 Task: Add a condition where "Requester Is Assignee" in pending tickets.
Action: Mouse moved to (169, 412)
Screenshot: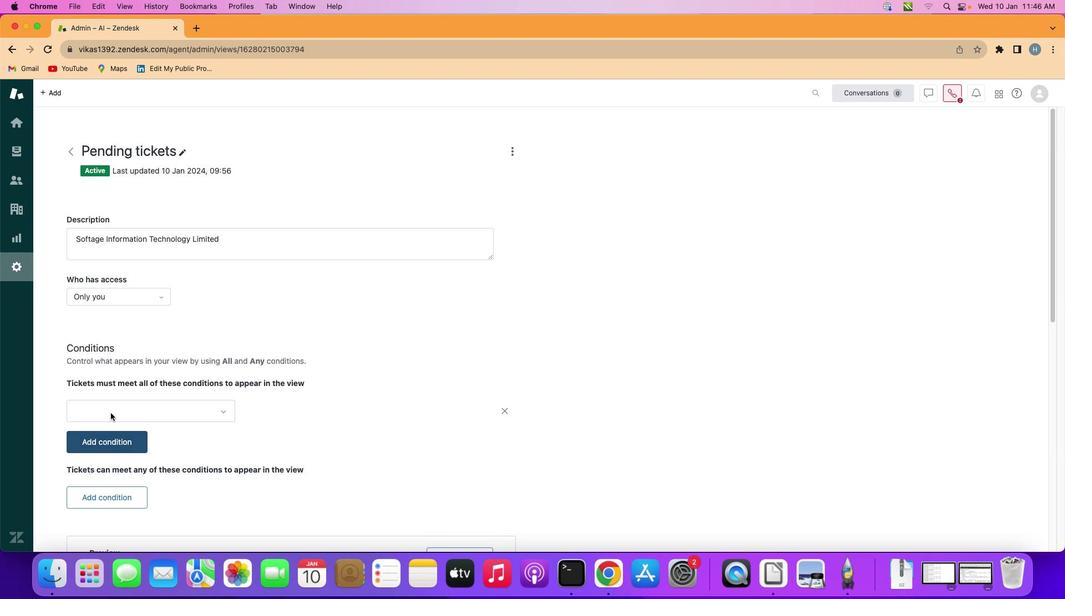 
Action: Mouse pressed left at (169, 412)
Screenshot: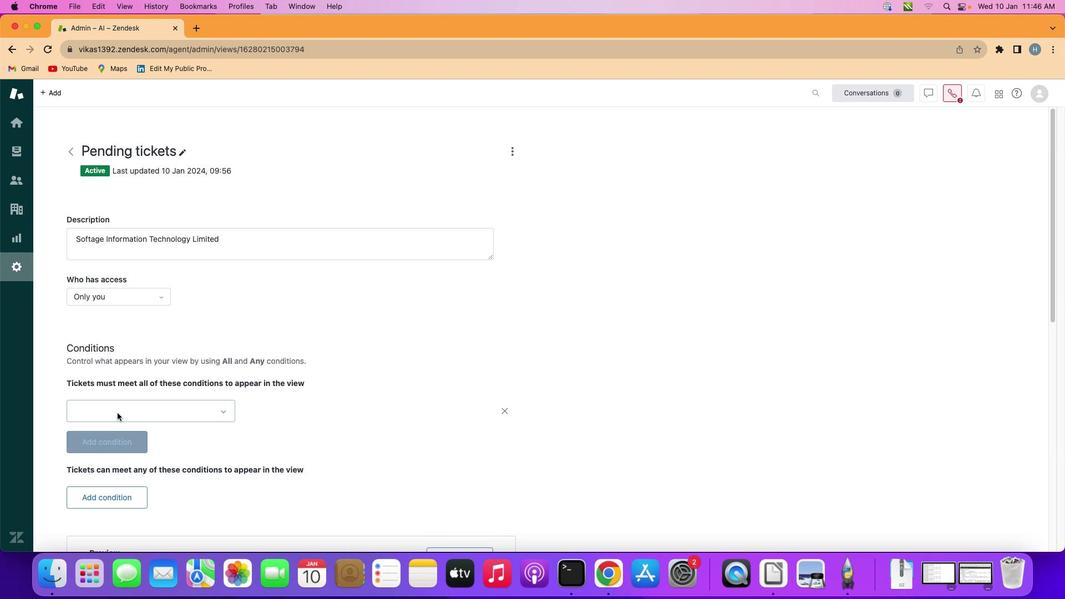 
Action: Mouse moved to (221, 411)
Screenshot: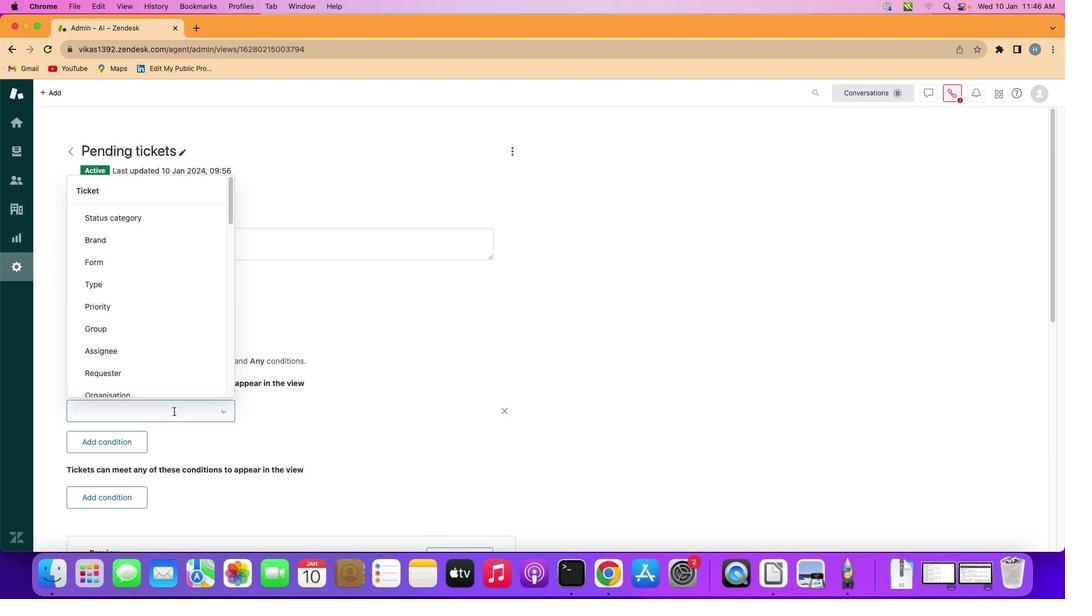 
Action: Mouse pressed left at (221, 411)
Screenshot: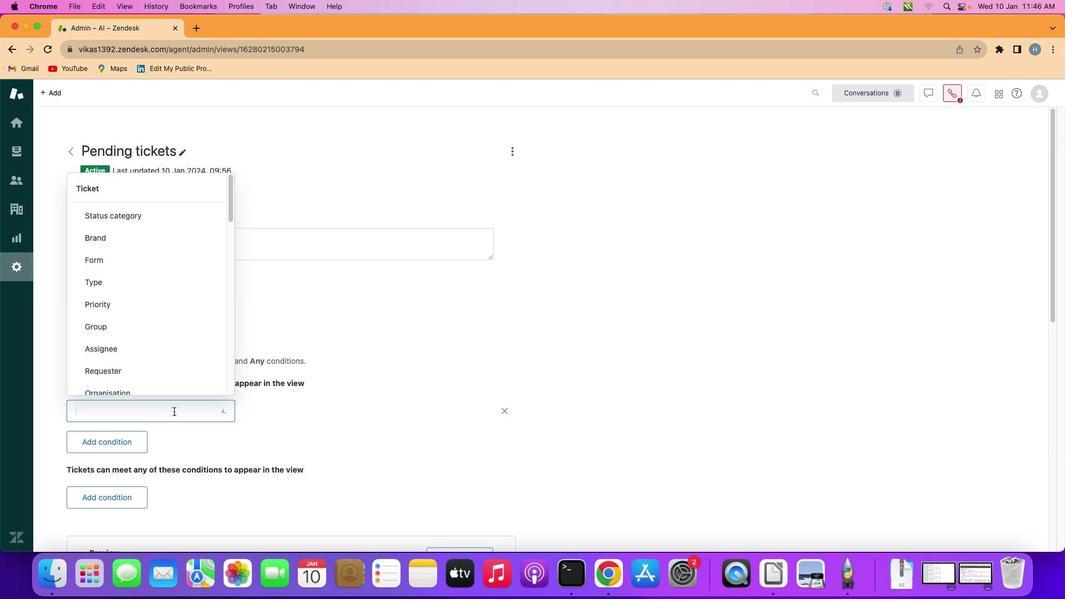 
Action: Mouse moved to (227, 370)
Screenshot: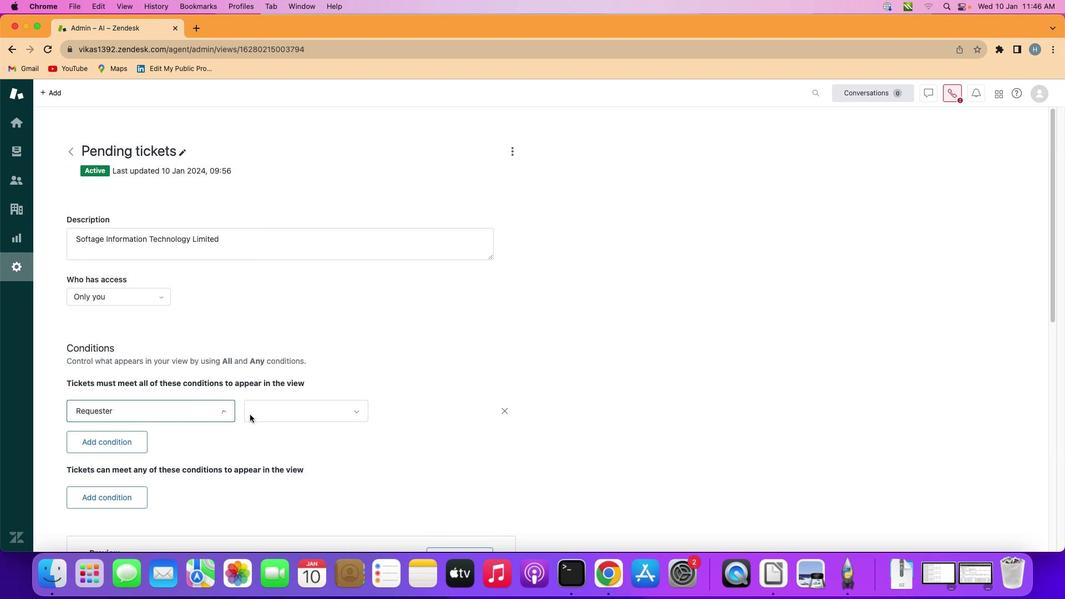 
Action: Mouse pressed left at (227, 370)
Screenshot: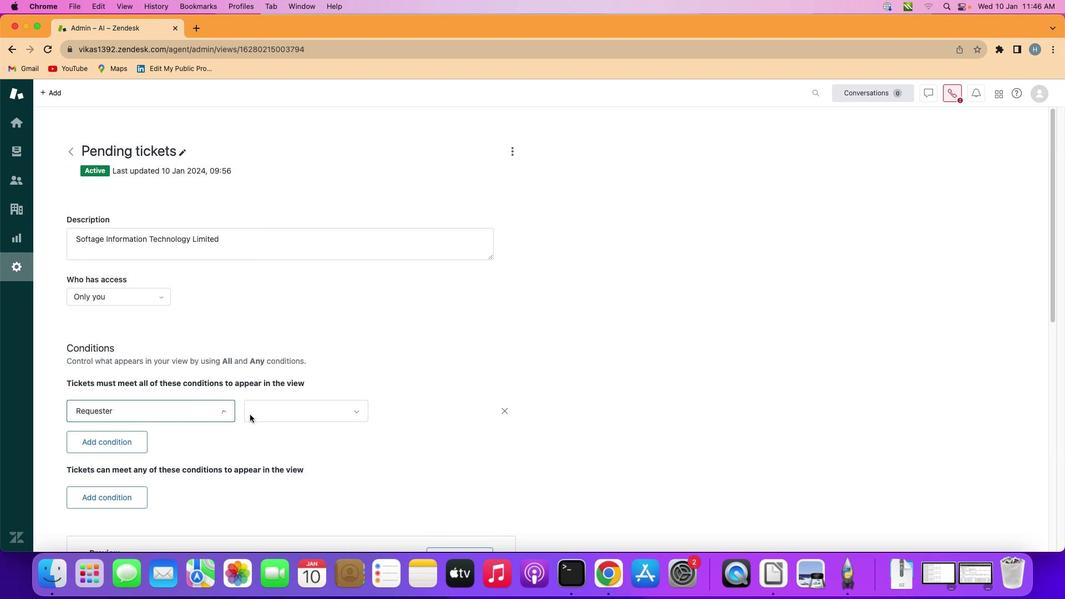 
Action: Mouse moved to (329, 413)
Screenshot: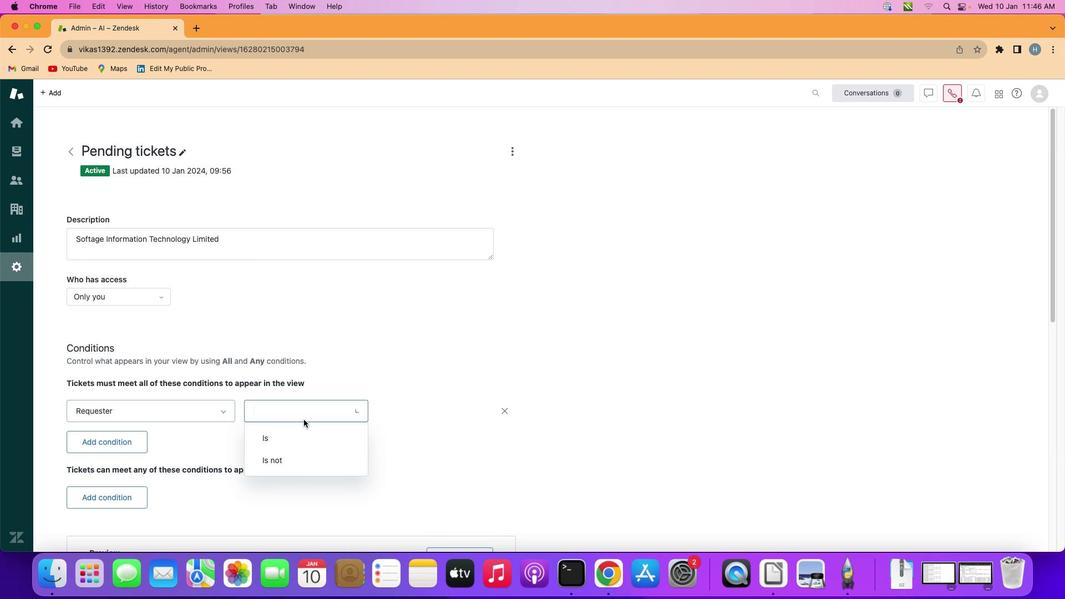 
Action: Mouse pressed left at (329, 413)
Screenshot: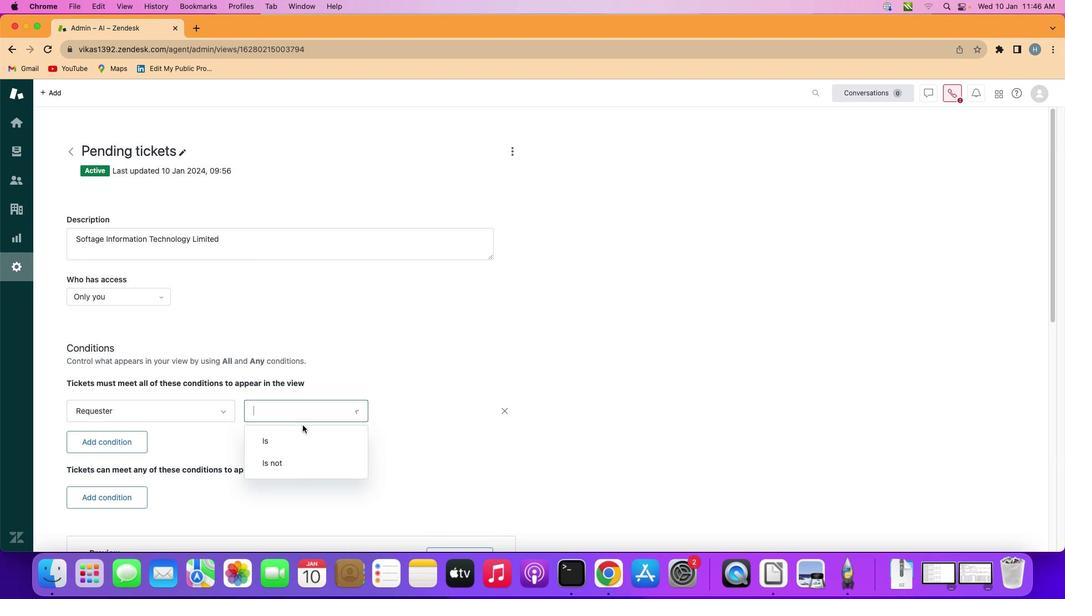 
Action: Mouse moved to (326, 428)
Screenshot: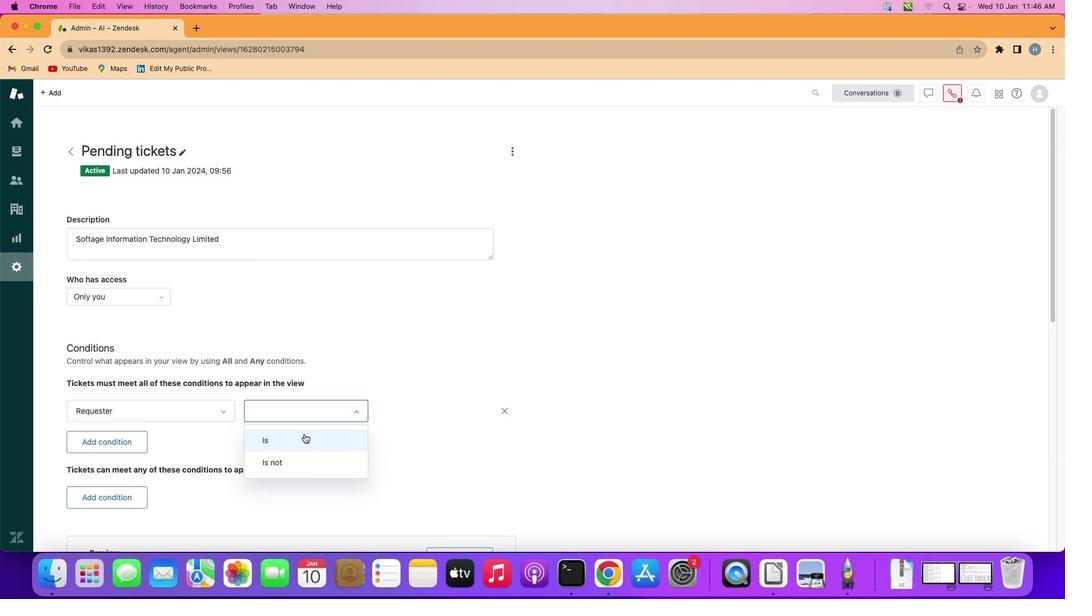 
Action: Mouse pressed left at (326, 428)
Screenshot: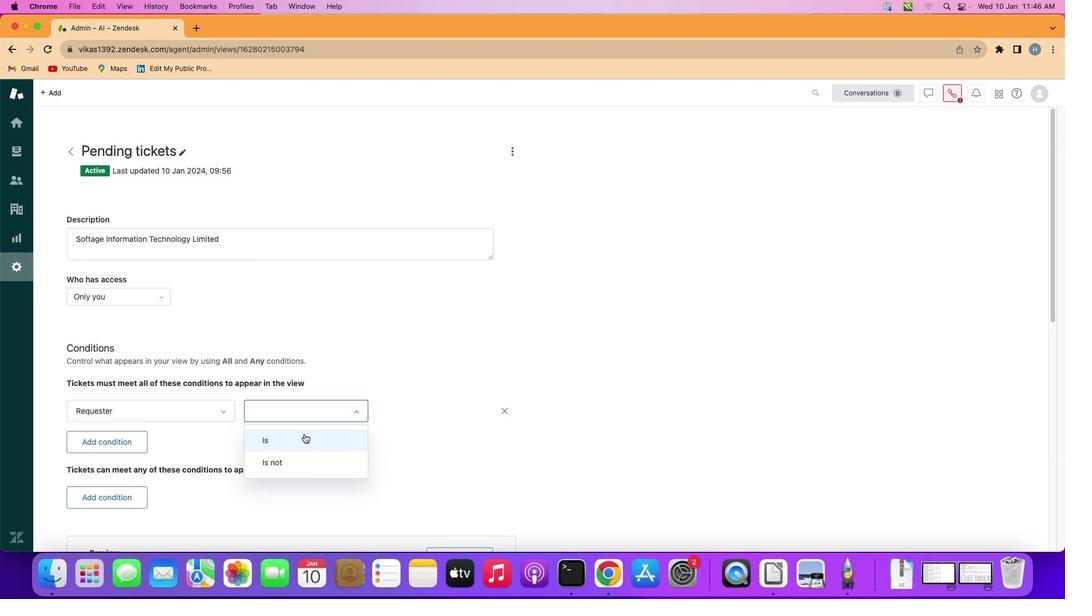 
Action: Mouse moved to (328, 435)
Screenshot: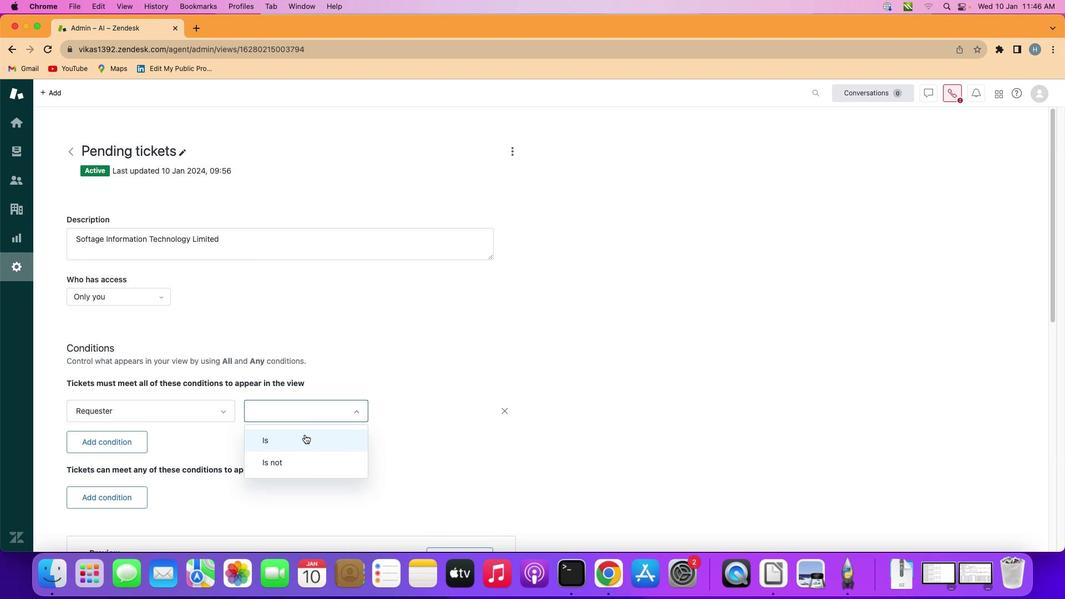 
Action: Mouse pressed left at (328, 435)
Screenshot: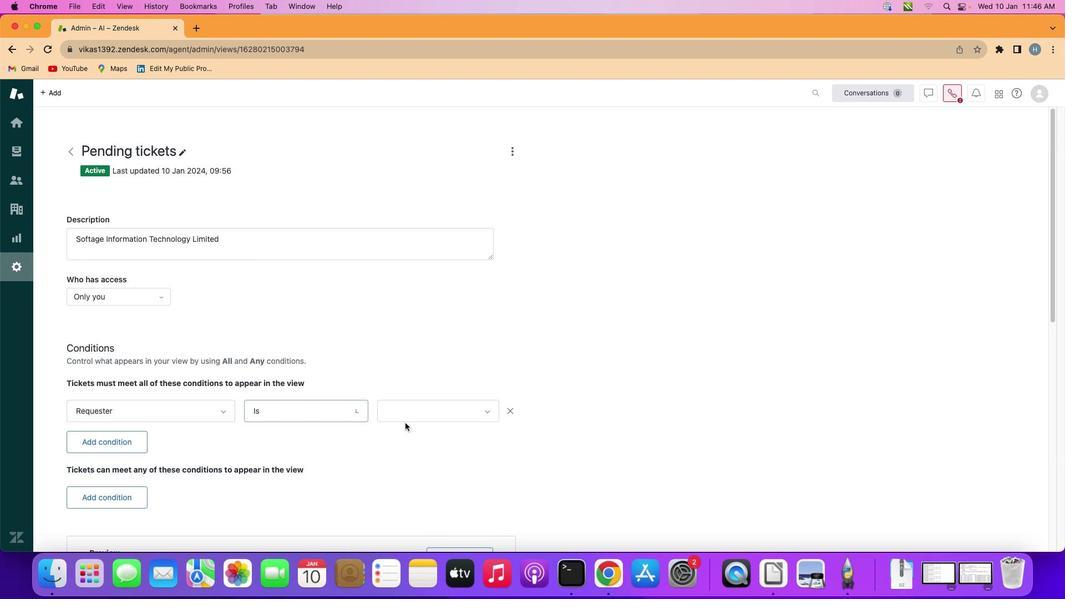 
Action: Mouse moved to (454, 409)
Screenshot: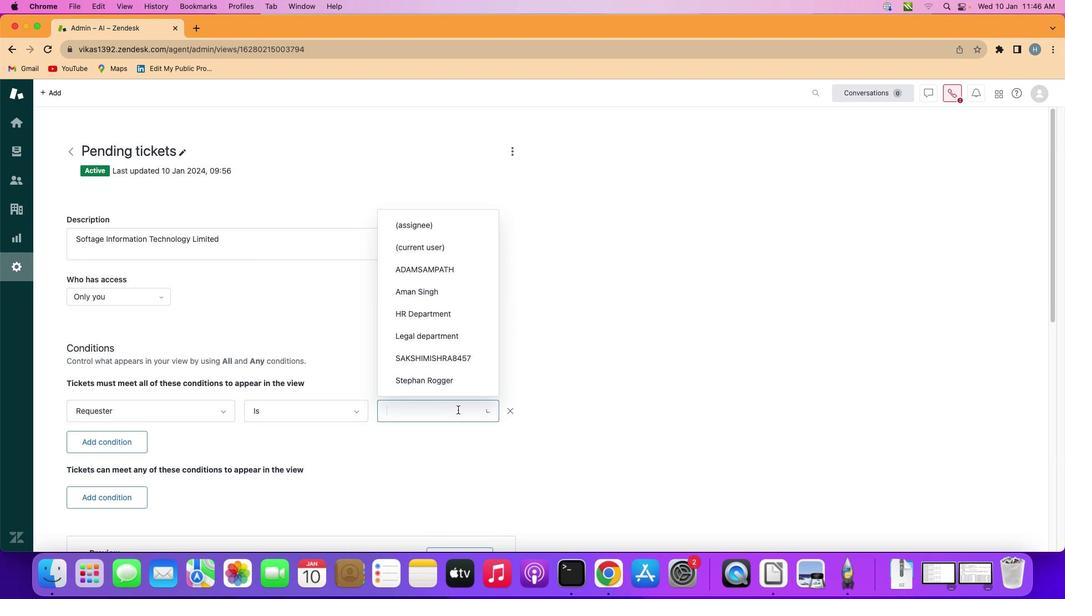 
Action: Mouse pressed left at (454, 409)
Screenshot: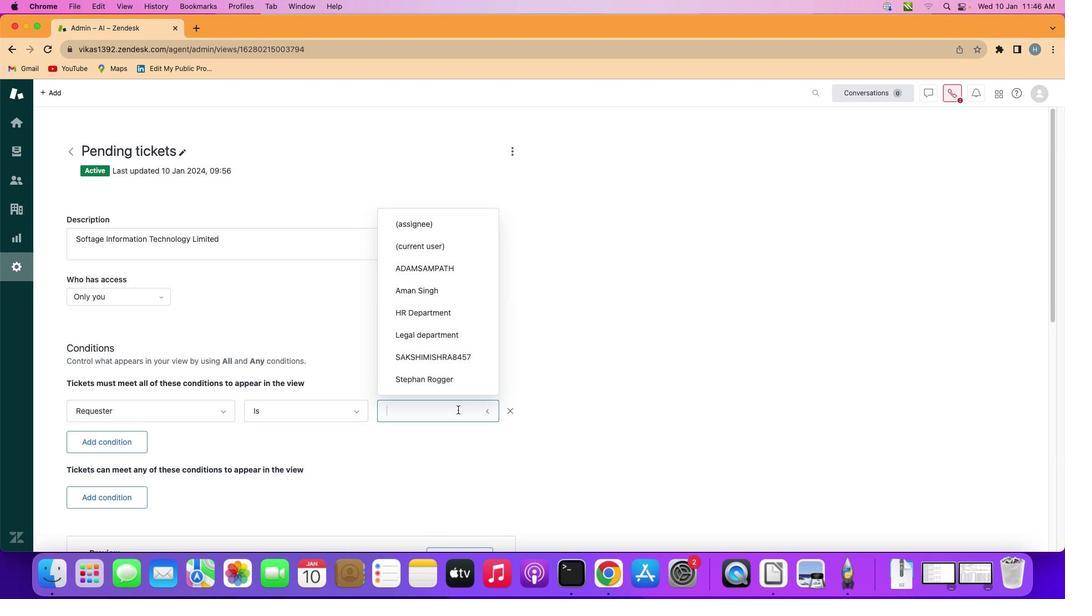 
Action: Mouse moved to (455, 215)
Screenshot: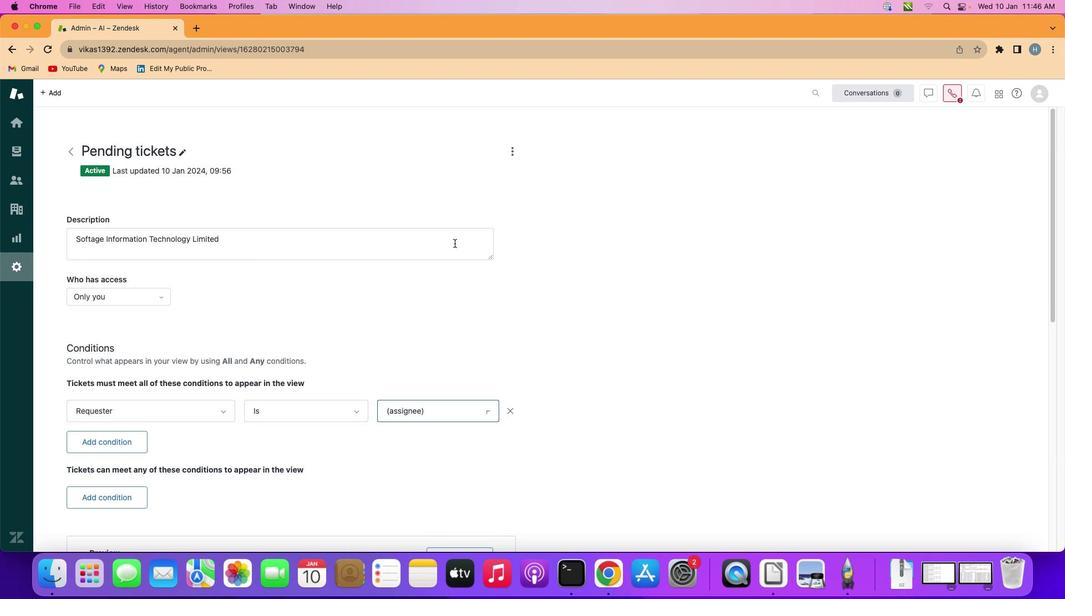 
Action: Mouse pressed left at (455, 215)
Screenshot: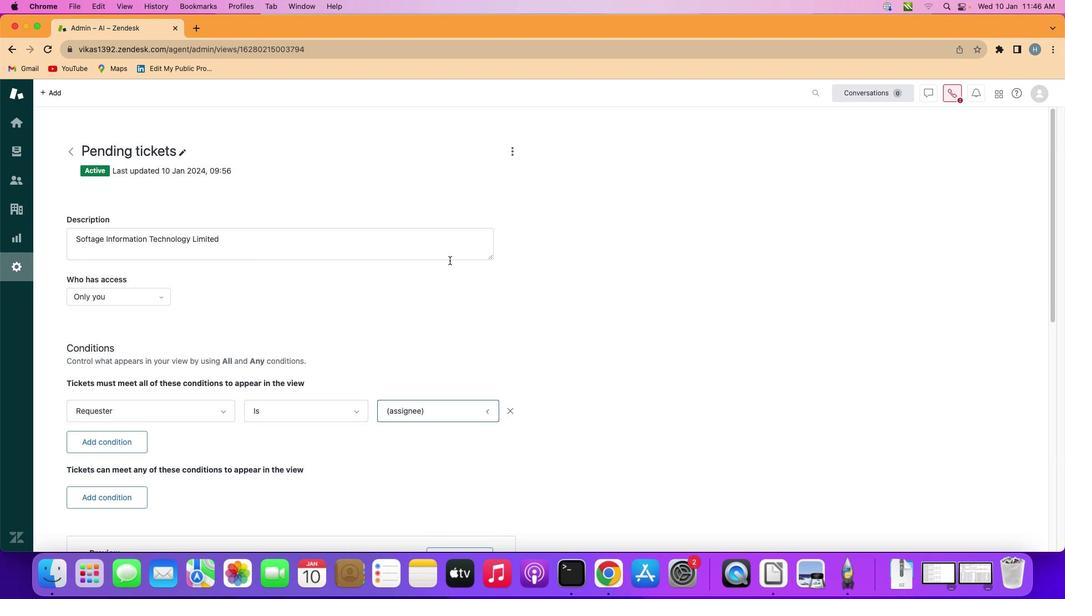 
Action: Mouse moved to (431, 277)
Screenshot: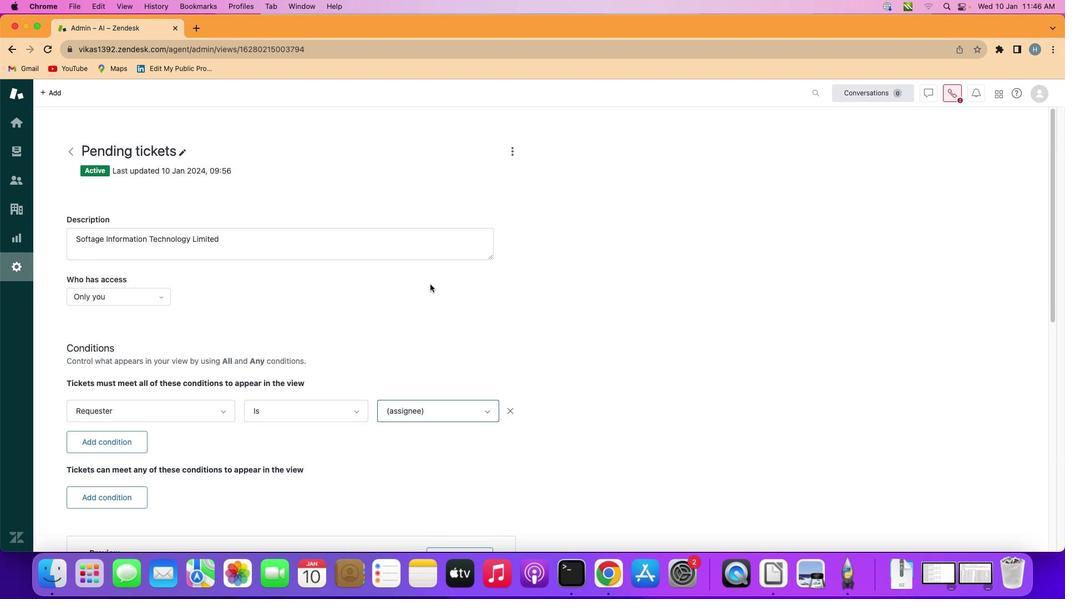 
